 Task: Set the opacity of the logo to full.
Action: Mouse moved to (96, 13)
Screenshot: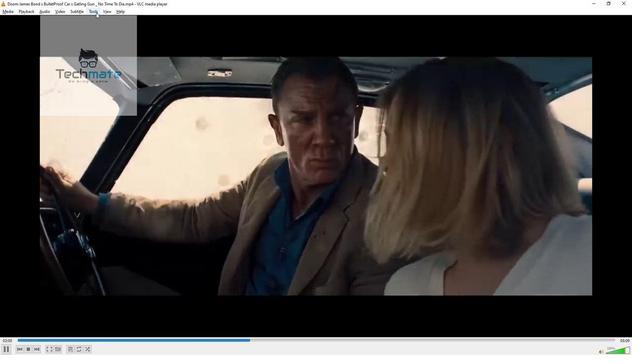 
Action: Mouse pressed left at (96, 13)
Screenshot: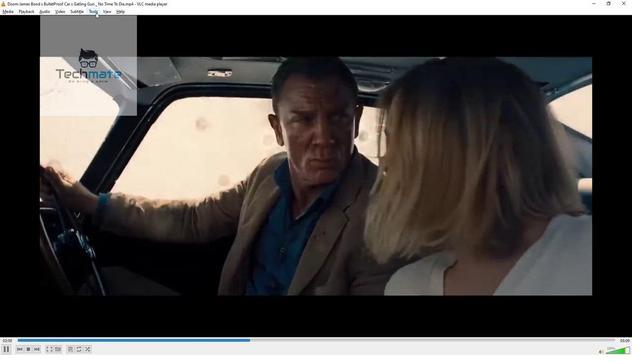 
Action: Mouse moved to (102, 19)
Screenshot: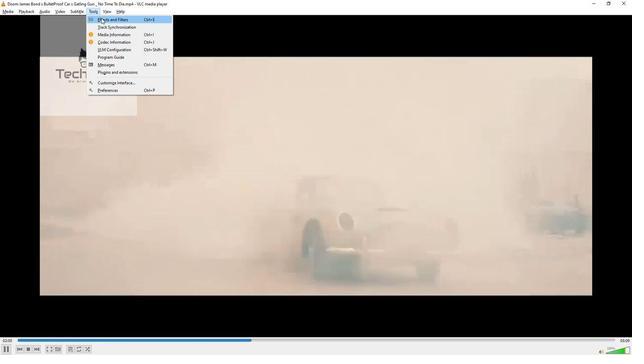 
Action: Mouse pressed left at (102, 19)
Screenshot: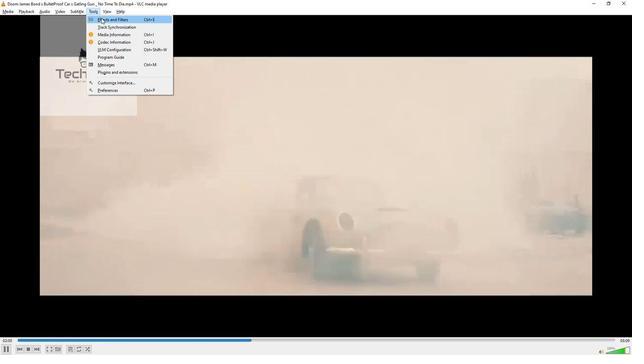 
Action: Mouse moved to (182, 39)
Screenshot: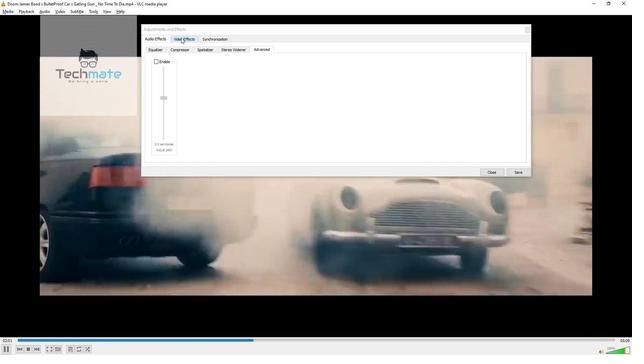 
Action: Mouse pressed left at (182, 39)
Screenshot: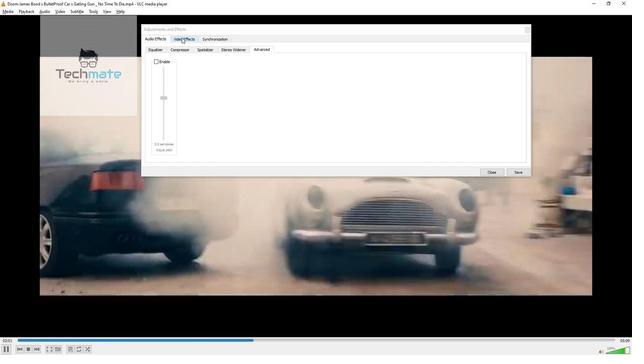 
Action: Mouse moved to (233, 51)
Screenshot: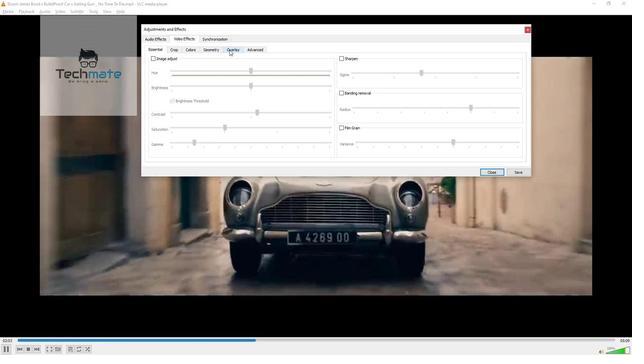 
Action: Mouse pressed left at (233, 51)
Screenshot: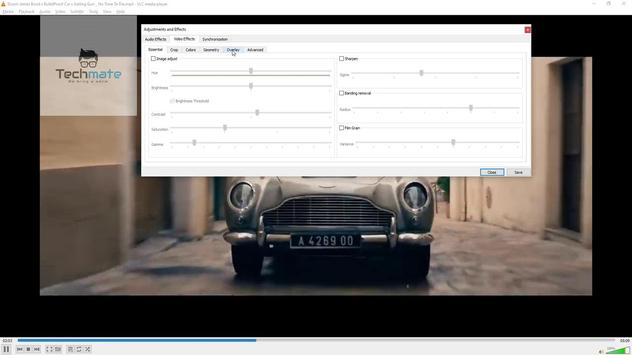 
Action: Mouse moved to (189, 105)
Screenshot: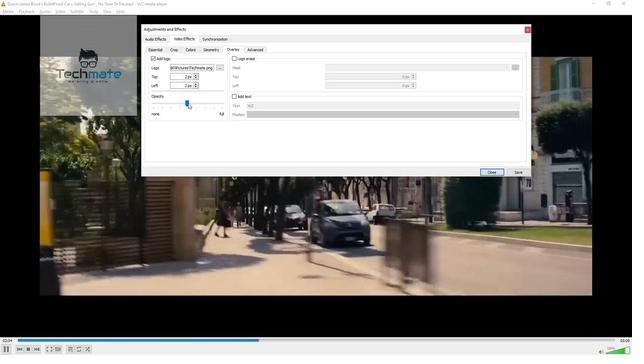 
Action: Mouse pressed left at (189, 105)
Screenshot: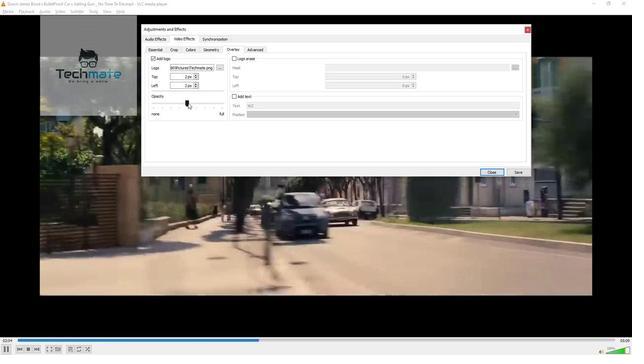 
Action: Mouse moved to (222, 215)
Screenshot: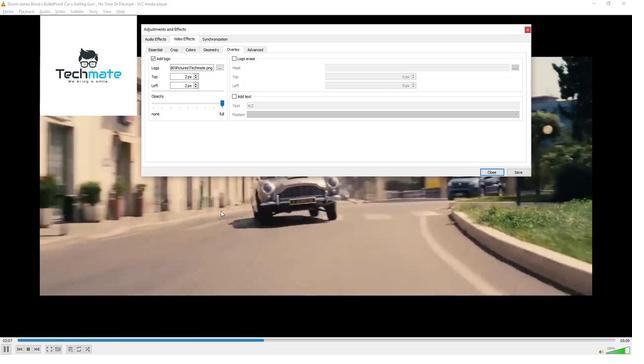 
